 Task: Add a dependency to the task Develop a content management system (CMS) for a website , the existing task  Create an e-learning platform for online education in the project AgileBee
Action: Mouse moved to (53, 219)
Screenshot: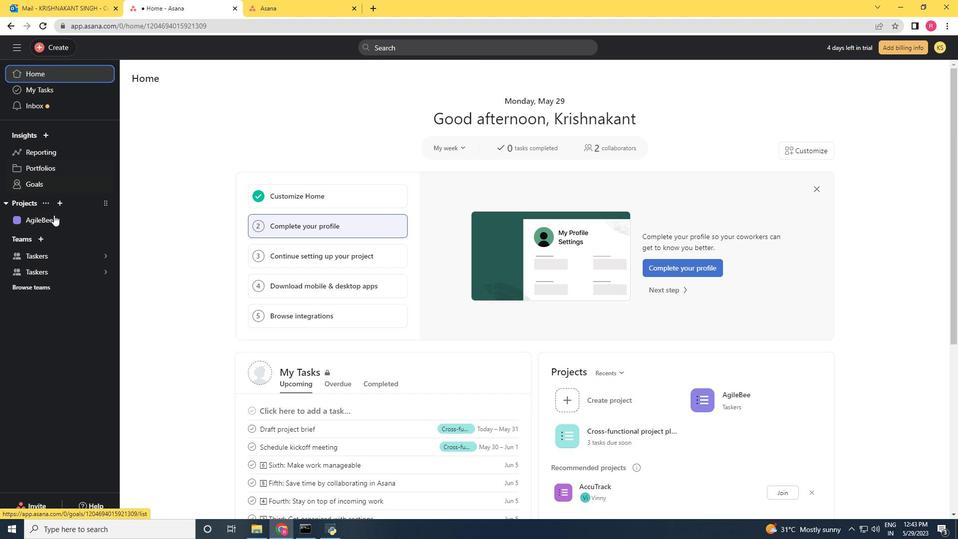 
Action: Mouse pressed left at (53, 219)
Screenshot: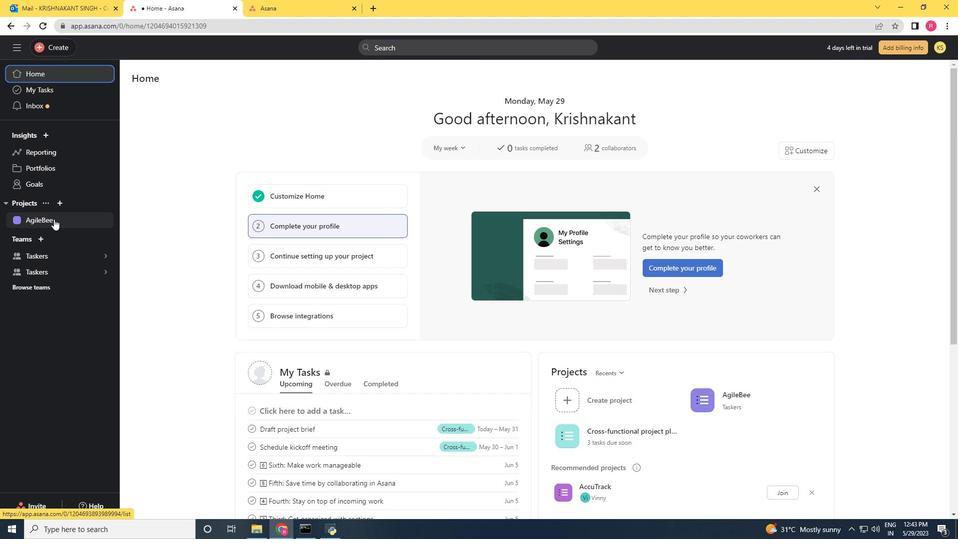 
Action: Mouse moved to (424, 302)
Screenshot: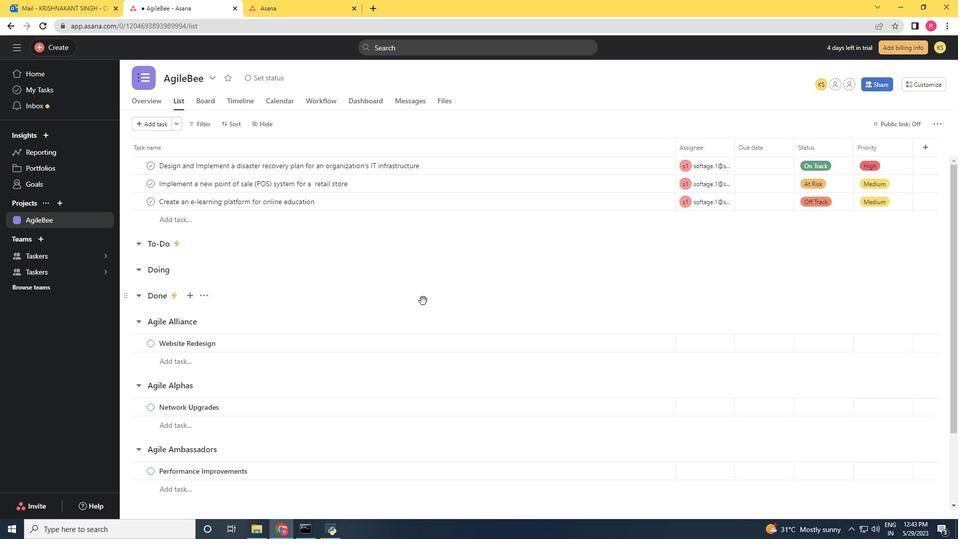 
Action: Mouse scrolled (424, 301) with delta (0, 0)
Screenshot: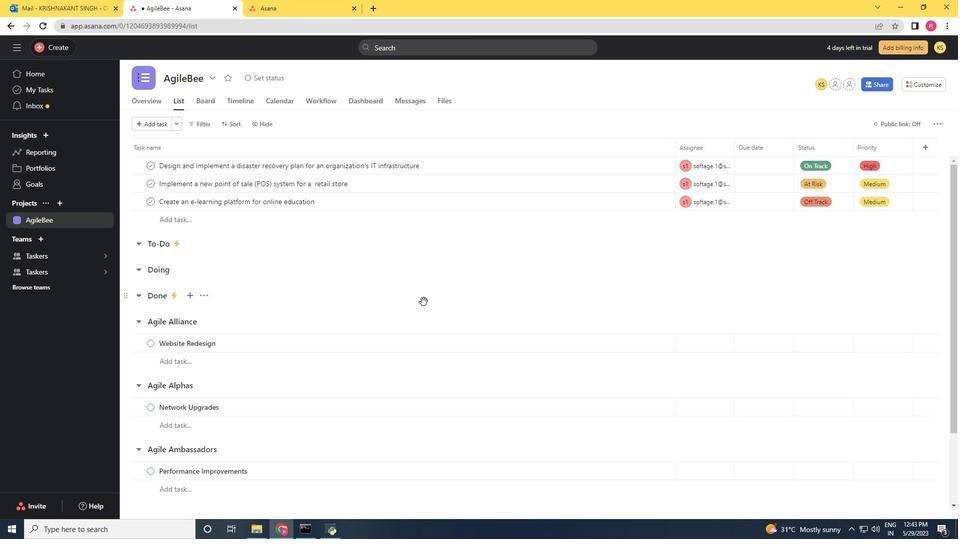
Action: Mouse scrolled (424, 301) with delta (0, 0)
Screenshot: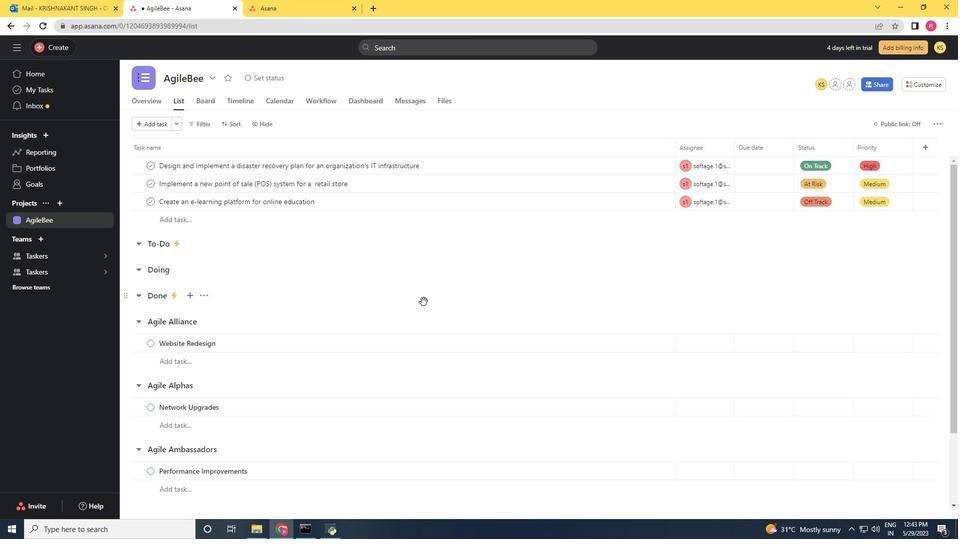 
Action: Mouse scrolled (424, 301) with delta (0, 0)
Screenshot: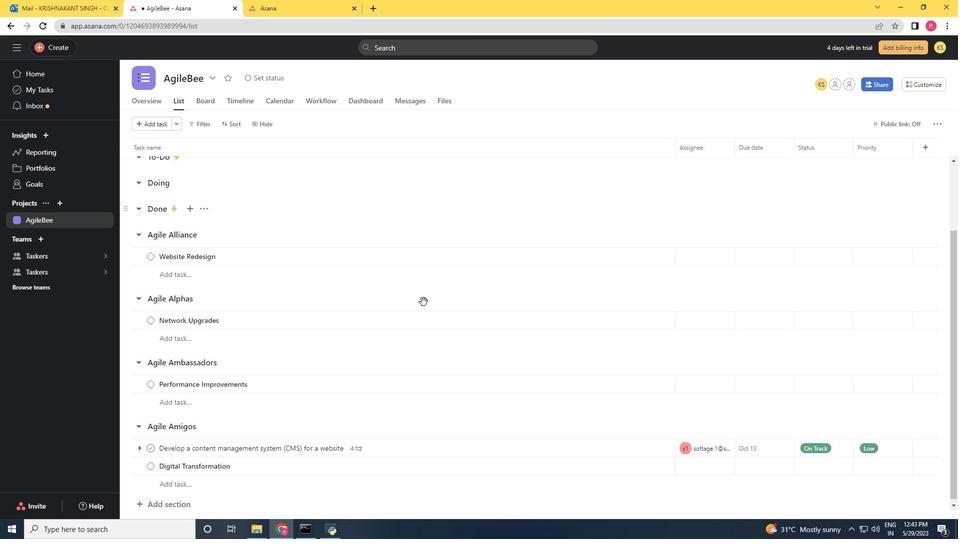 
Action: Mouse scrolled (424, 301) with delta (0, 0)
Screenshot: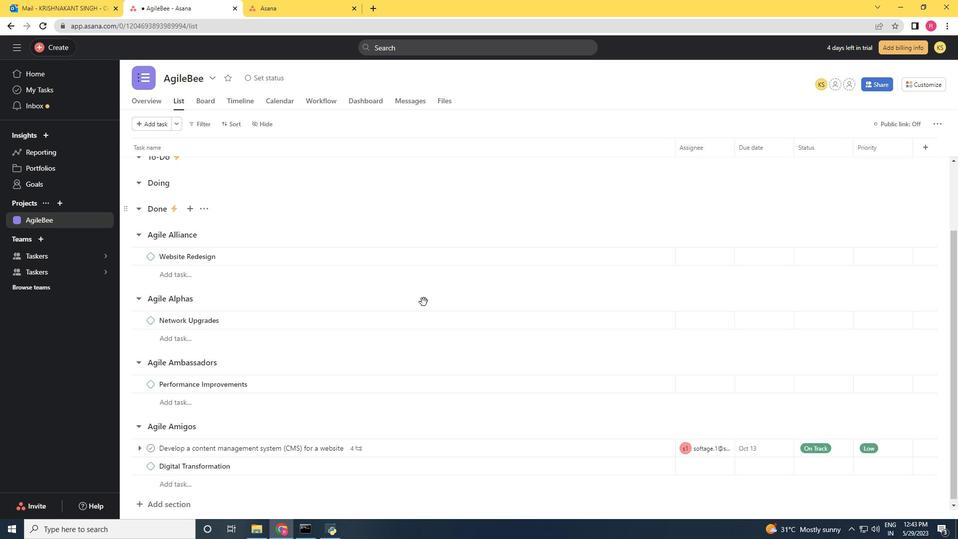 
Action: Mouse scrolled (424, 301) with delta (0, 0)
Screenshot: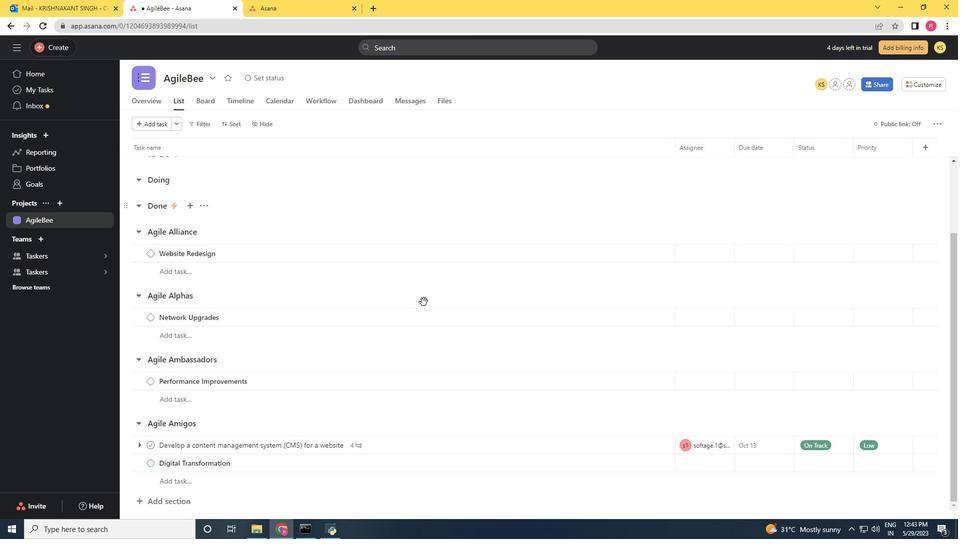 
Action: Mouse moved to (501, 446)
Screenshot: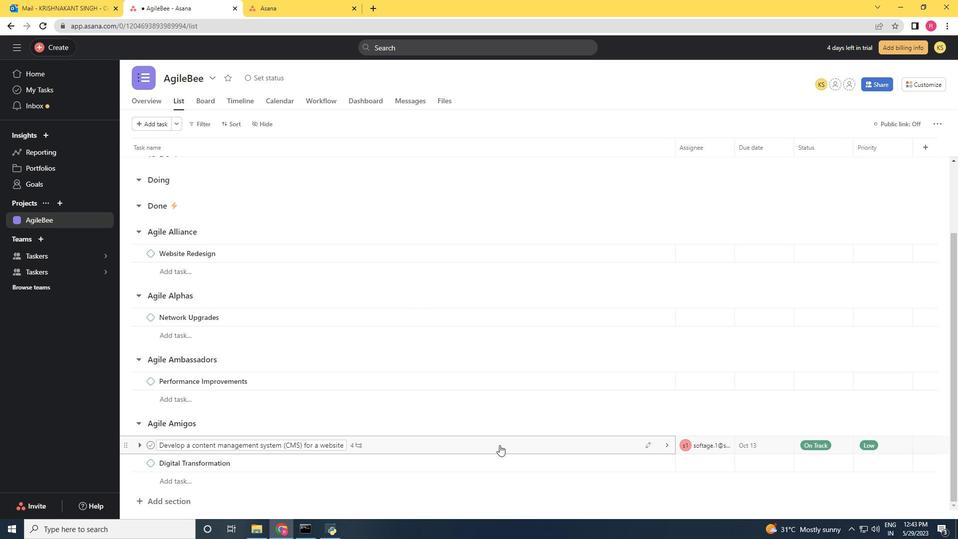 
Action: Mouse pressed left at (501, 446)
Screenshot: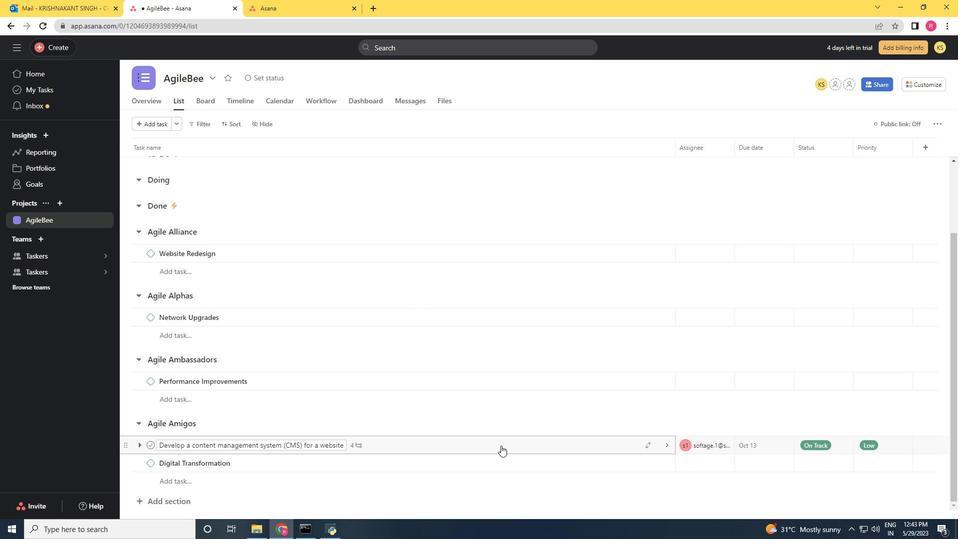 
Action: Mouse moved to (722, 289)
Screenshot: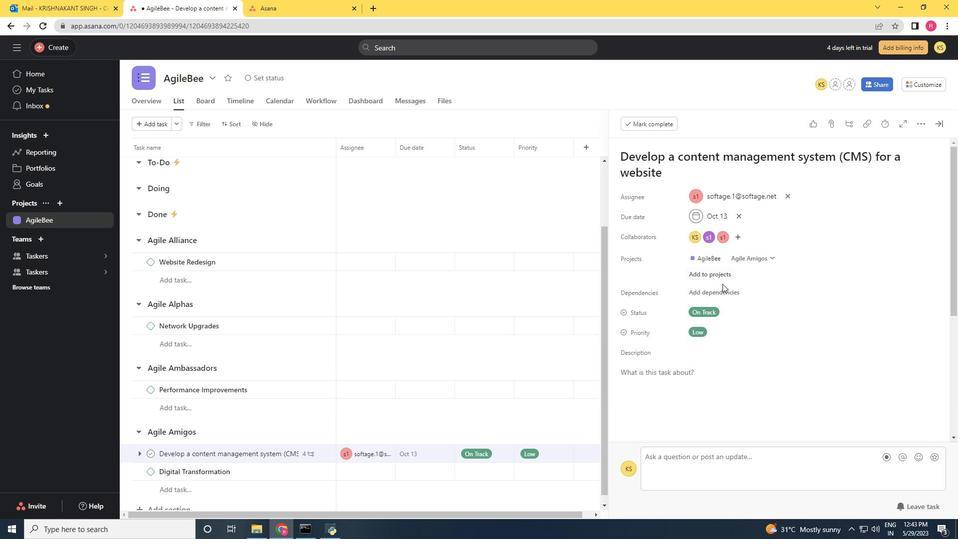 
Action: Mouse pressed left at (722, 289)
Screenshot: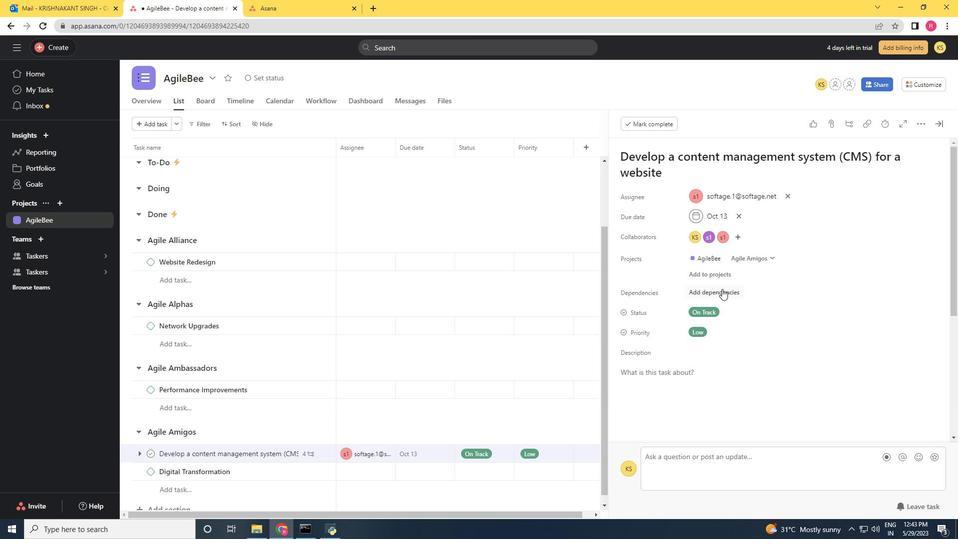 
Action: Key pressed <Key.shift>Create<Key.space>an<Key.space><Key.shift><Key.shift><Key.shift><Key.shift><Key.shift><Key.shift><Key.shift><Key.shift>E-learning<Key.space>platform<Key.space>for<Key.space>omline<Key.space>education<Key.space><Key.left><Key.left><Key.left><Key.left><Key.left><Key.left><Key.left><Key.left><Key.left><Key.left><Key.left><Key.left><Key.left><Key.left><Key.left><Key.backspace>n<Key.right><Key.right><Key.right><Key.right><Key.right><Key.right><Key.right><Key.right><Key.right><Key.right><Key.right><Key.right><Key.right><Key.right><Key.right><Key.right><Key.right><Key.right><Key.right>
Screenshot: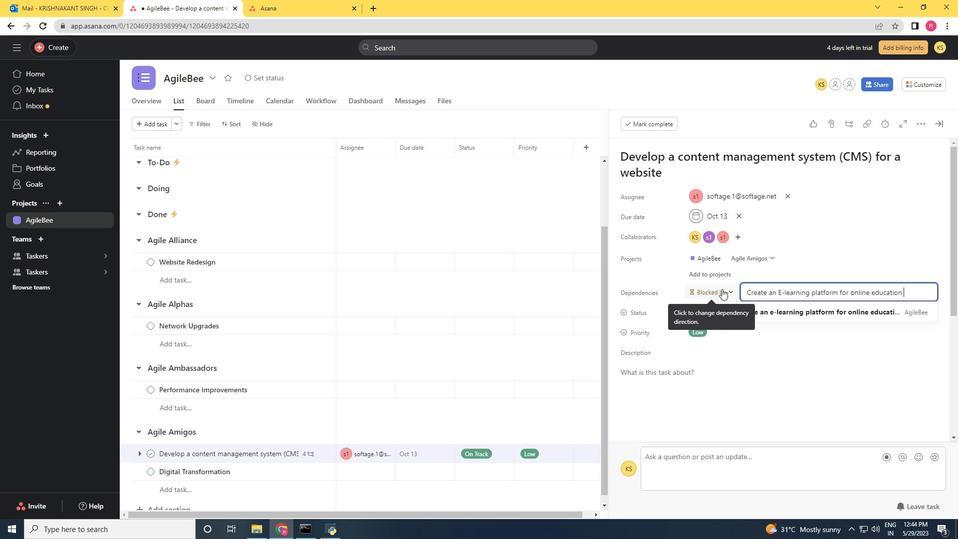 
Action: Mouse moved to (822, 317)
Screenshot: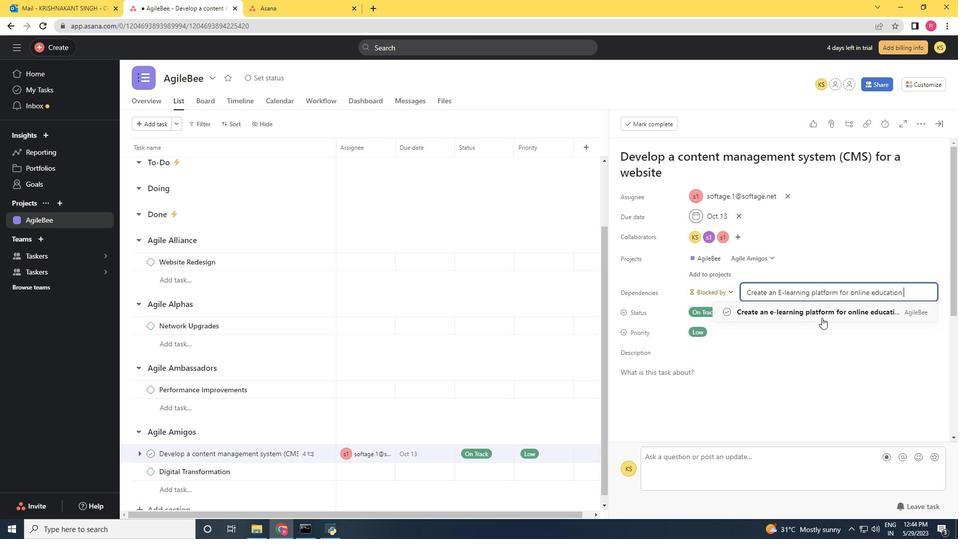 
Action: Mouse pressed left at (822, 317)
Screenshot: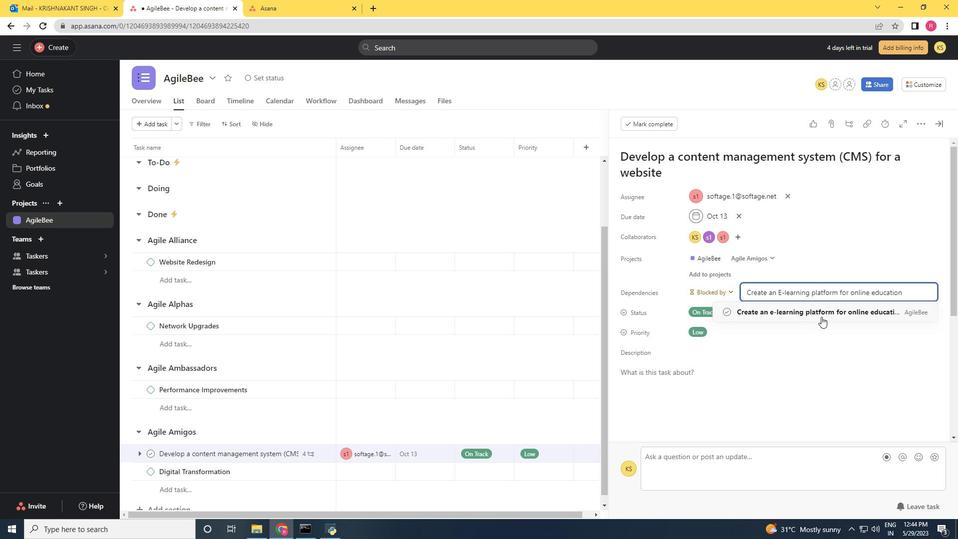 
